 Task: Look for products in the category "Fish" from The Fish Market.
Action: Mouse moved to (27, 125)
Screenshot: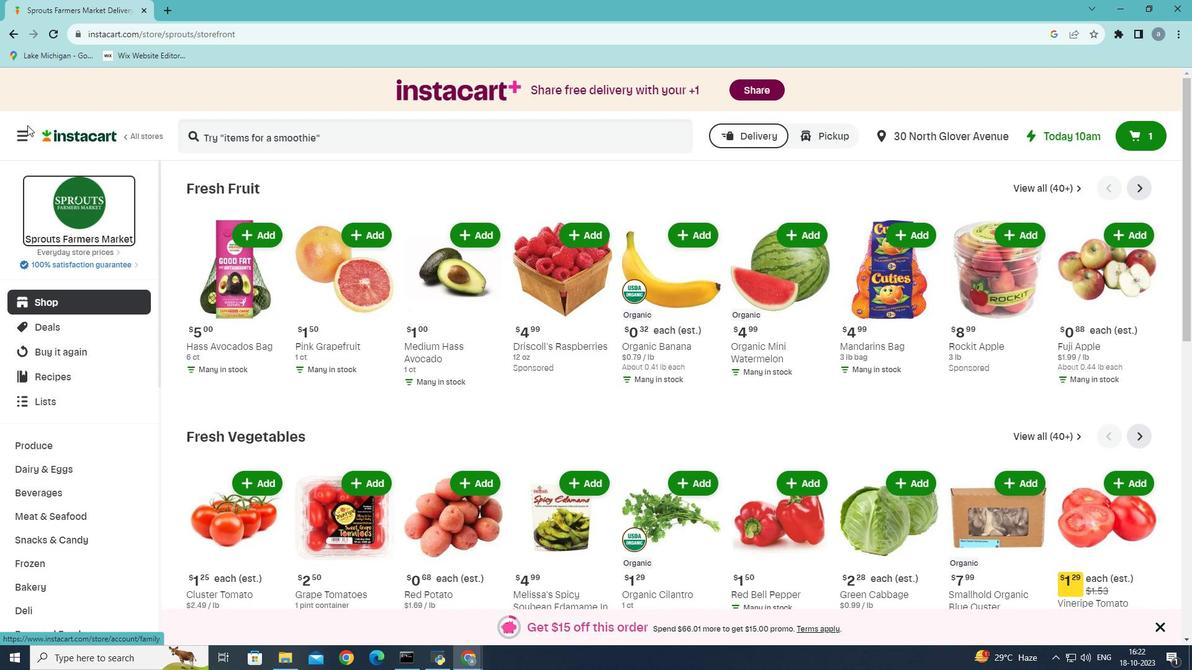 
Action: Mouse pressed left at (27, 125)
Screenshot: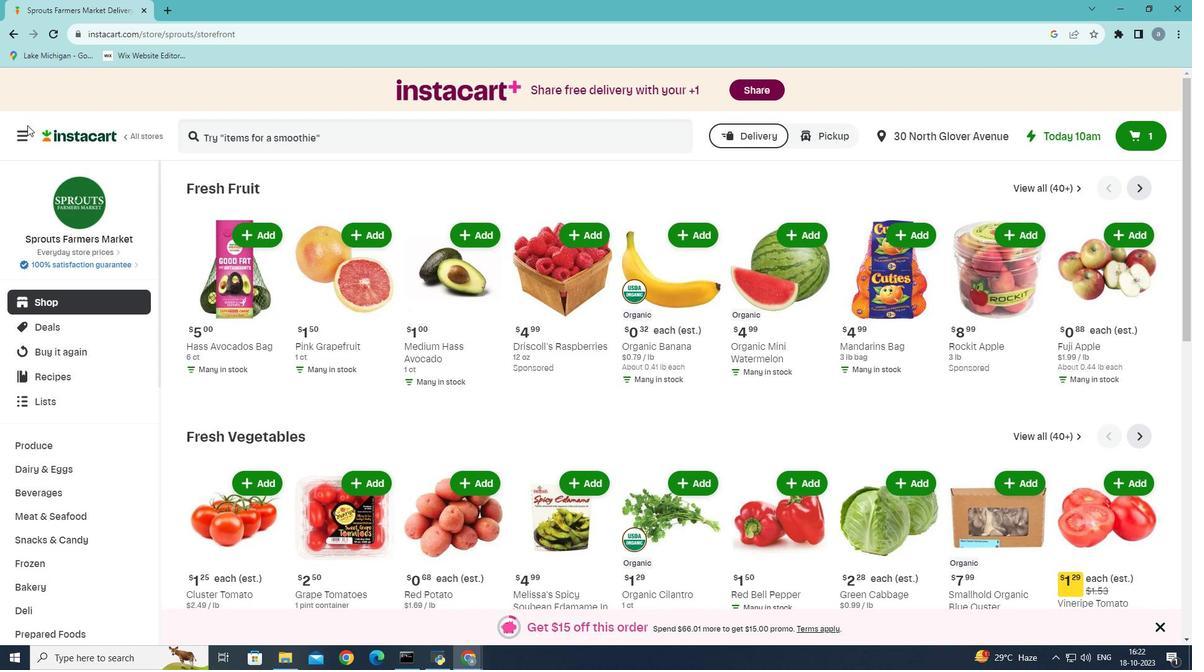 
Action: Mouse moved to (25, 137)
Screenshot: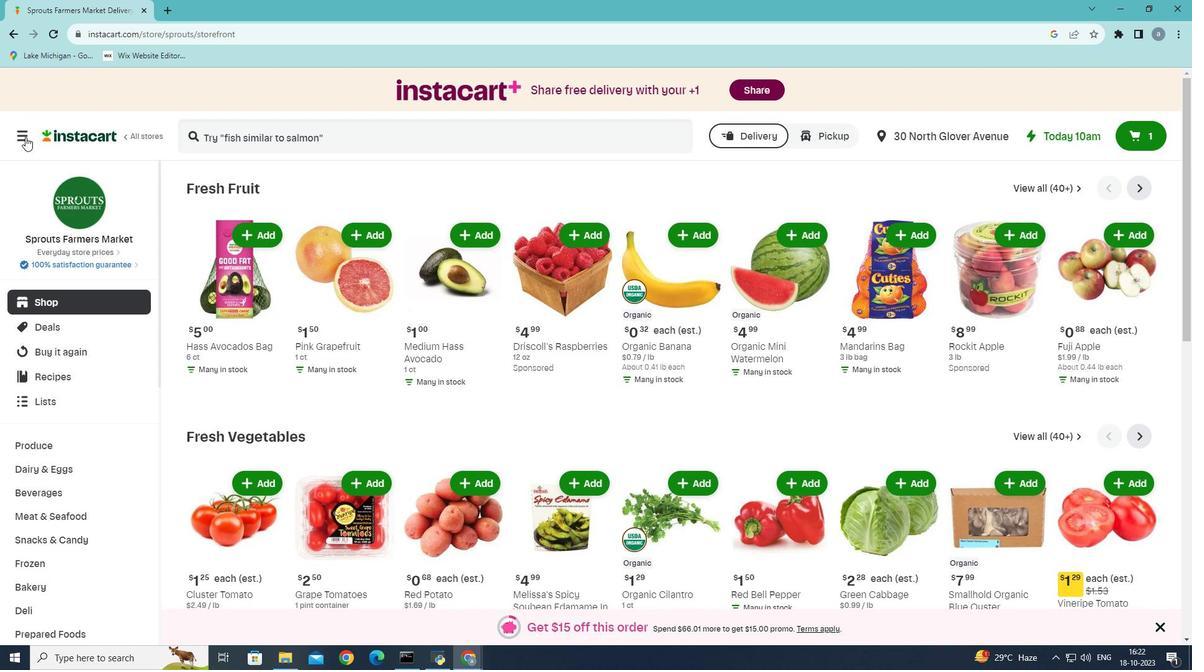 
Action: Mouse pressed left at (25, 137)
Screenshot: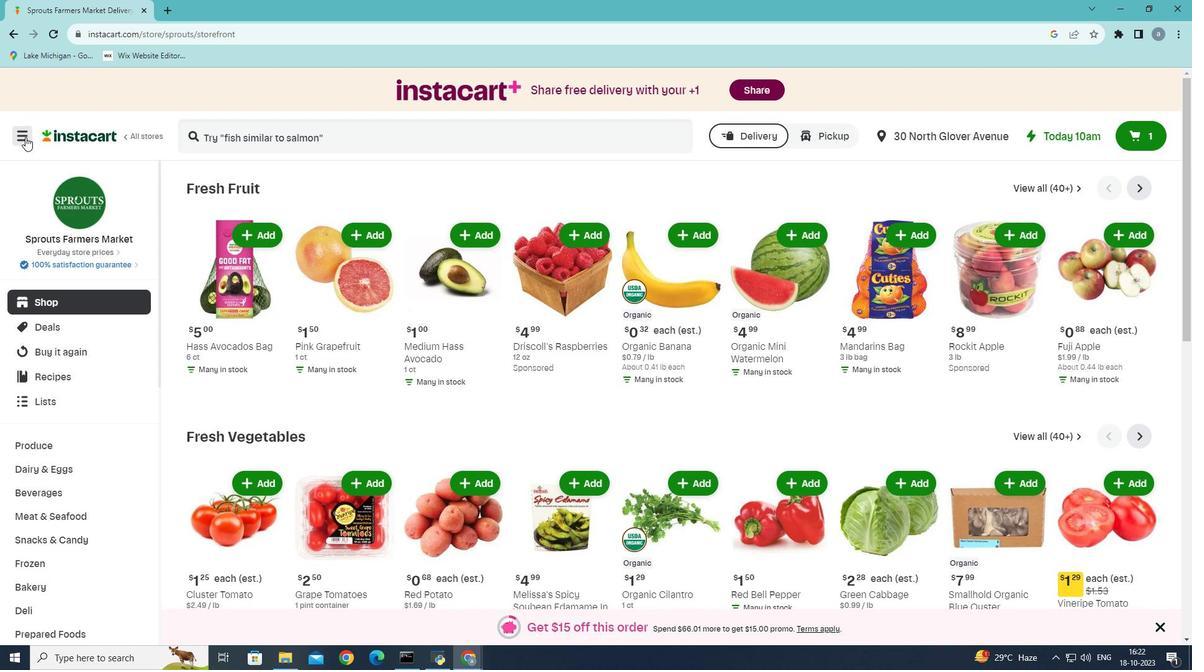 
Action: Mouse moved to (54, 356)
Screenshot: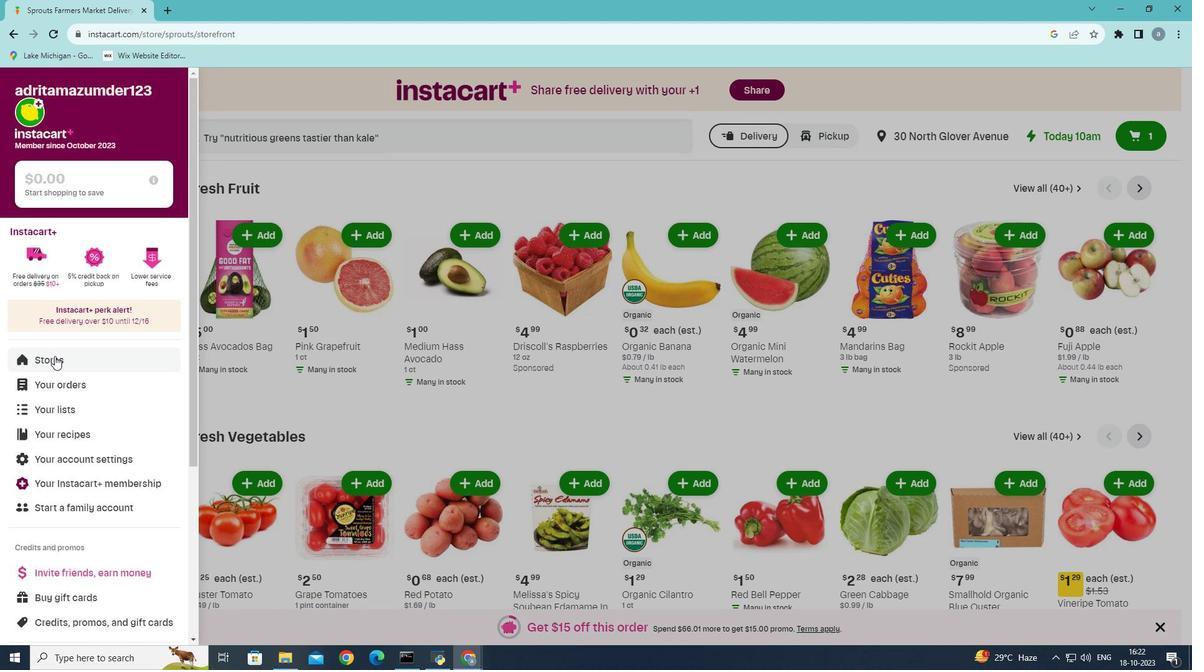 
Action: Mouse pressed left at (54, 356)
Screenshot: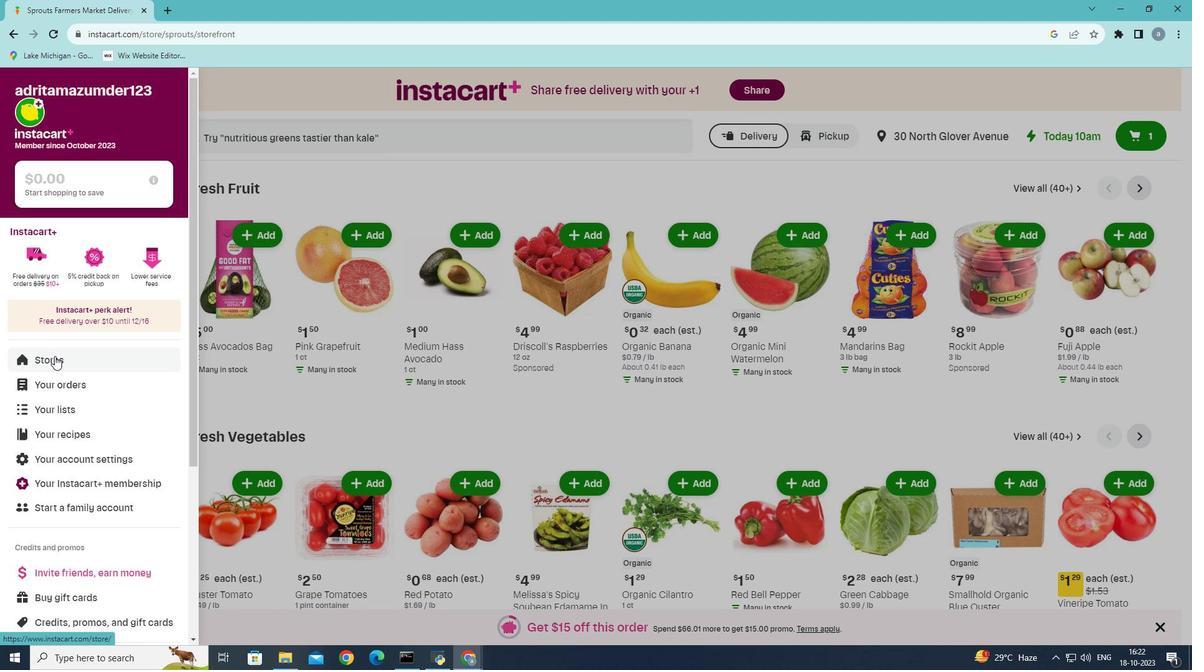 
Action: Mouse moved to (295, 131)
Screenshot: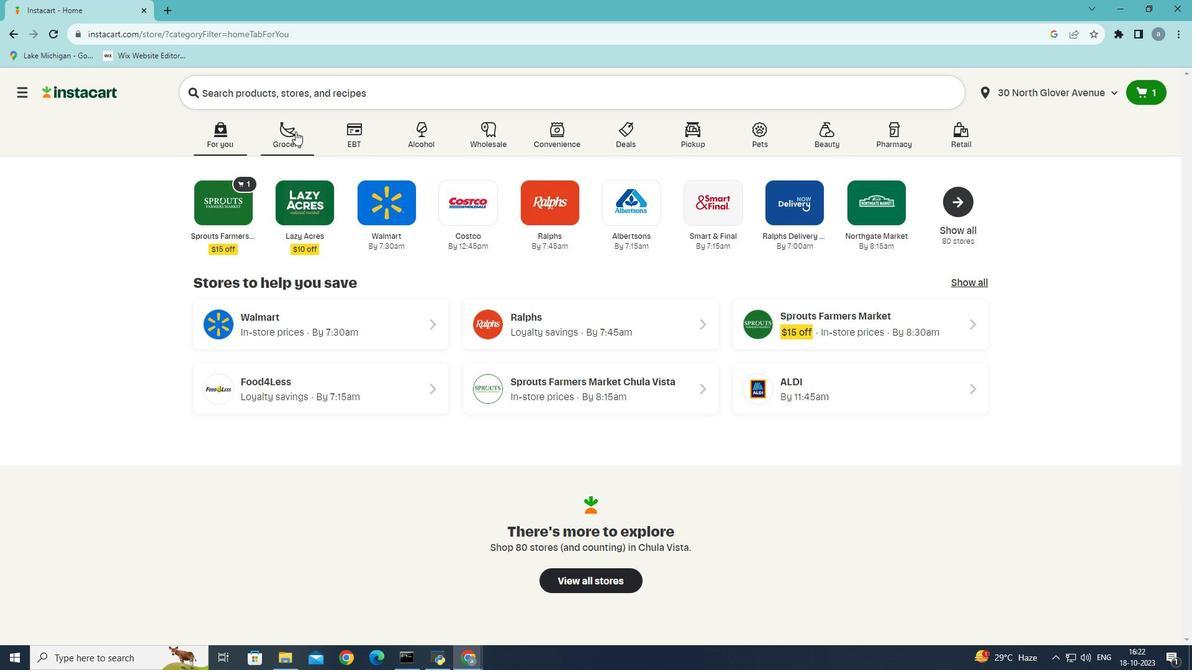 
Action: Mouse pressed left at (295, 131)
Screenshot: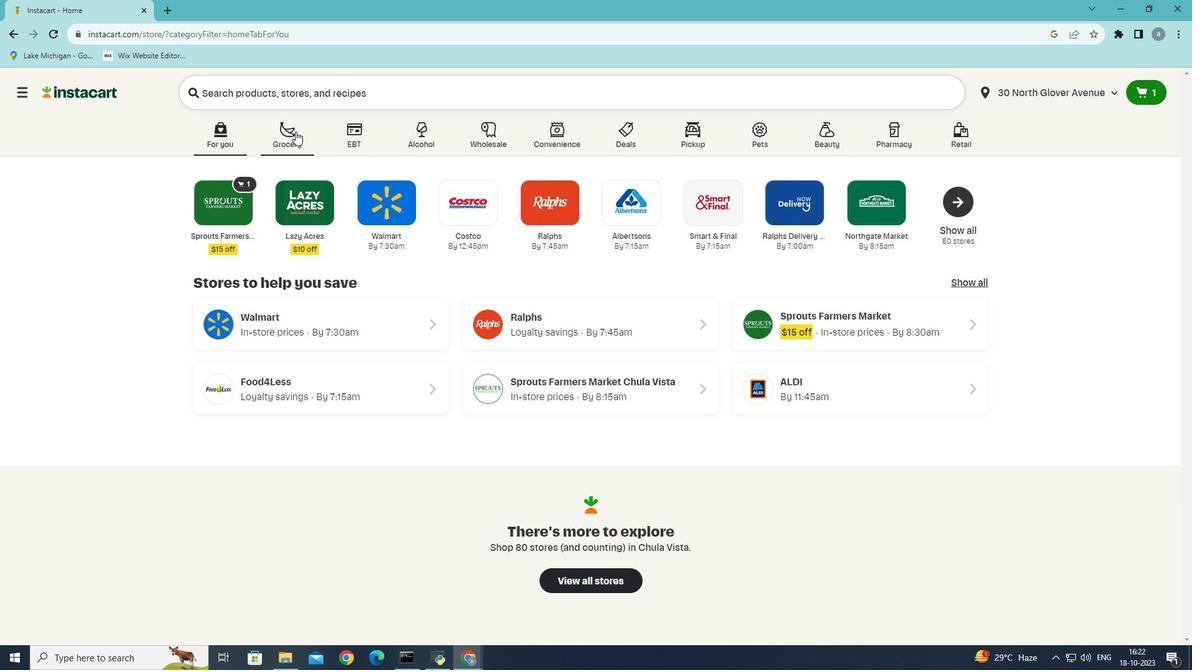 
Action: Mouse moved to (319, 356)
Screenshot: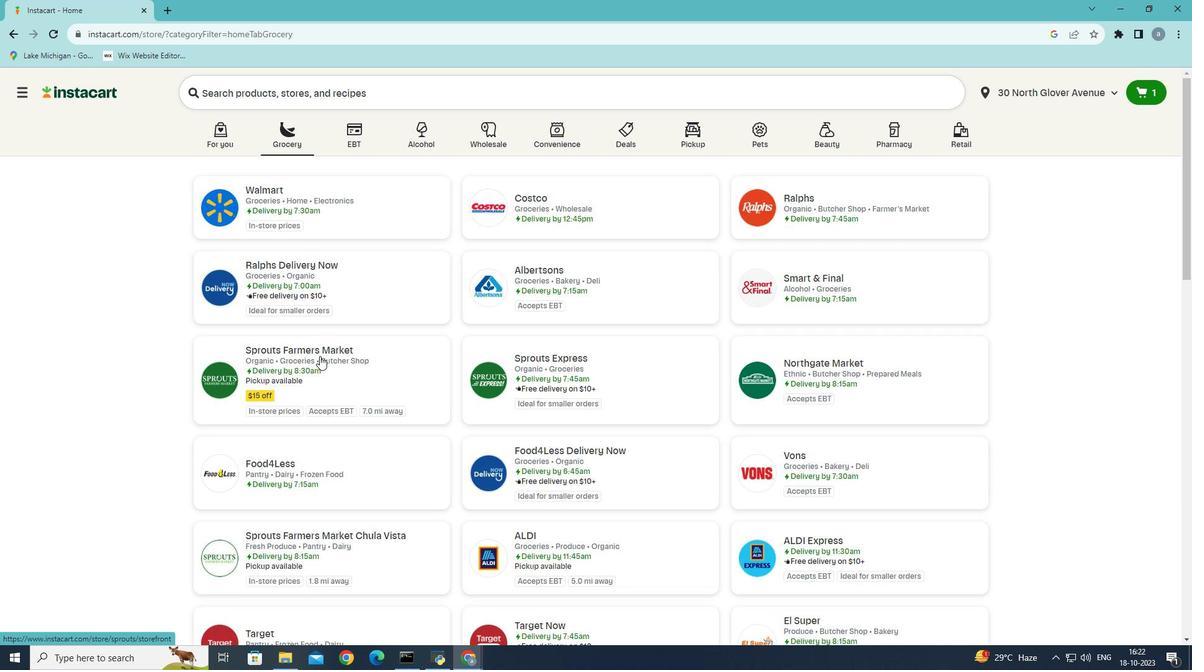 
Action: Mouse pressed left at (319, 356)
Screenshot: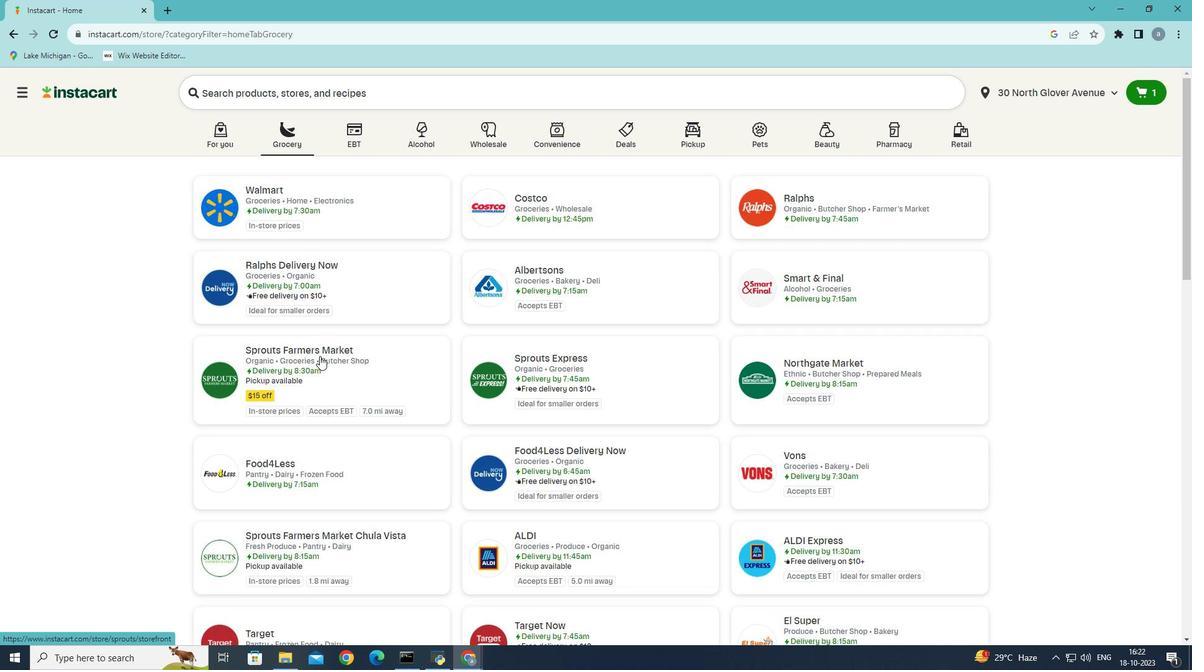 
Action: Mouse moved to (74, 520)
Screenshot: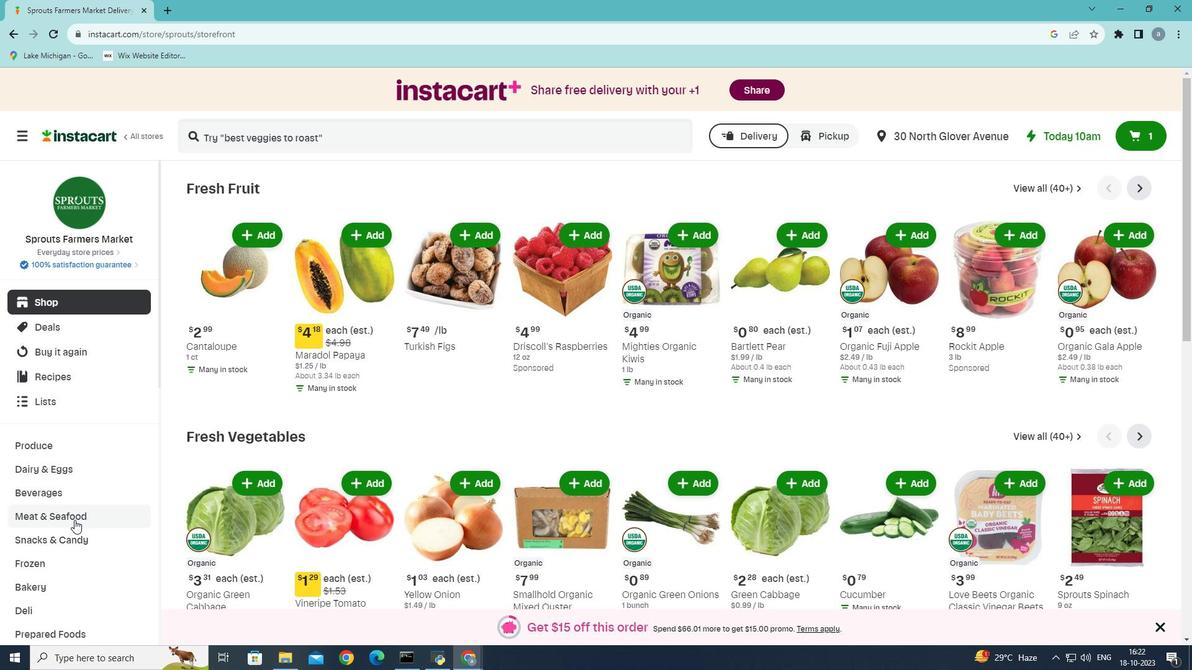 
Action: Mouse pressed left at (74, 520)
Screenshot: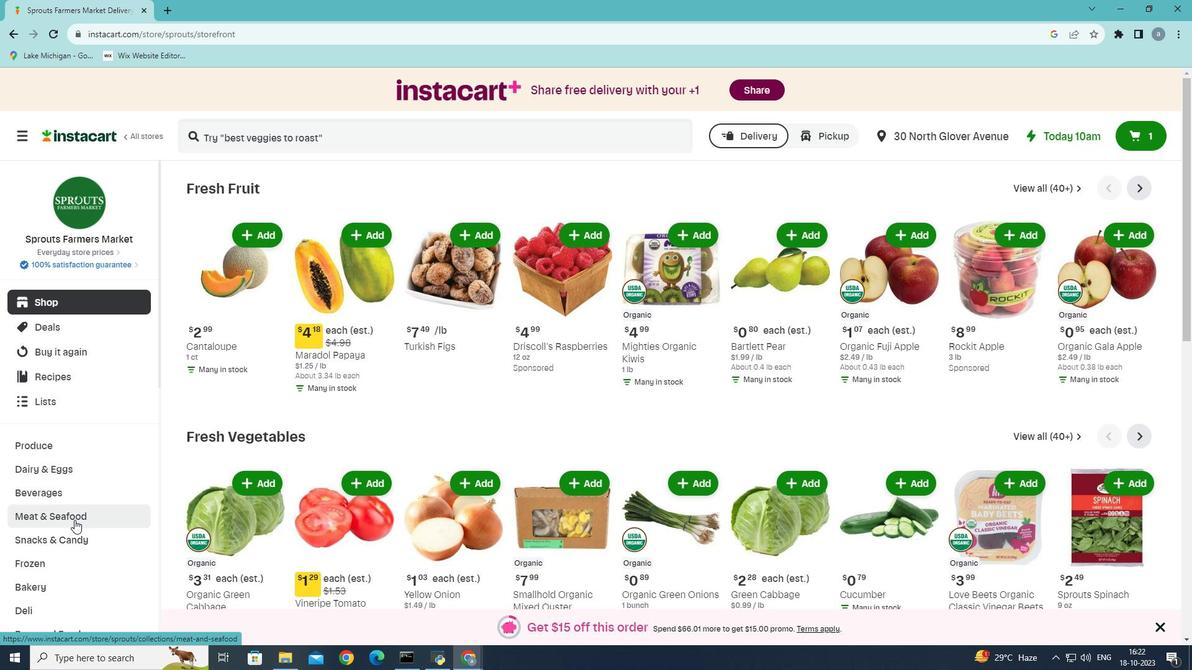 
Action: Mouse moved to (491, 215)
Screenshot: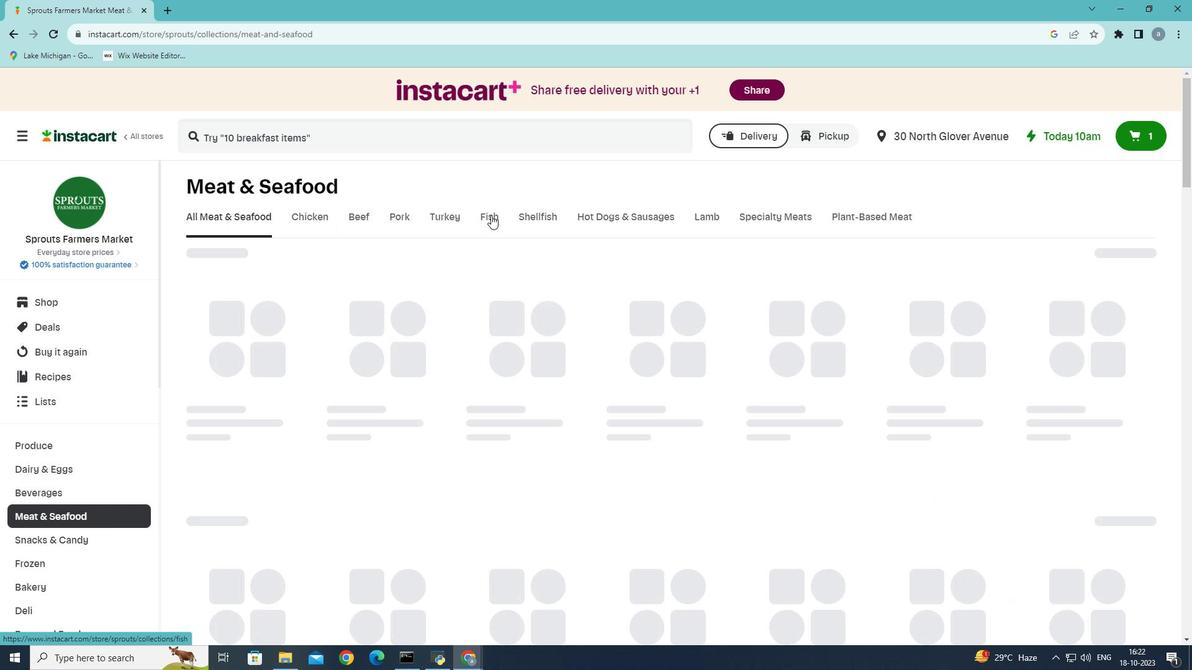 
Action: Mouse pressed left at (491, 215)
Screenshot: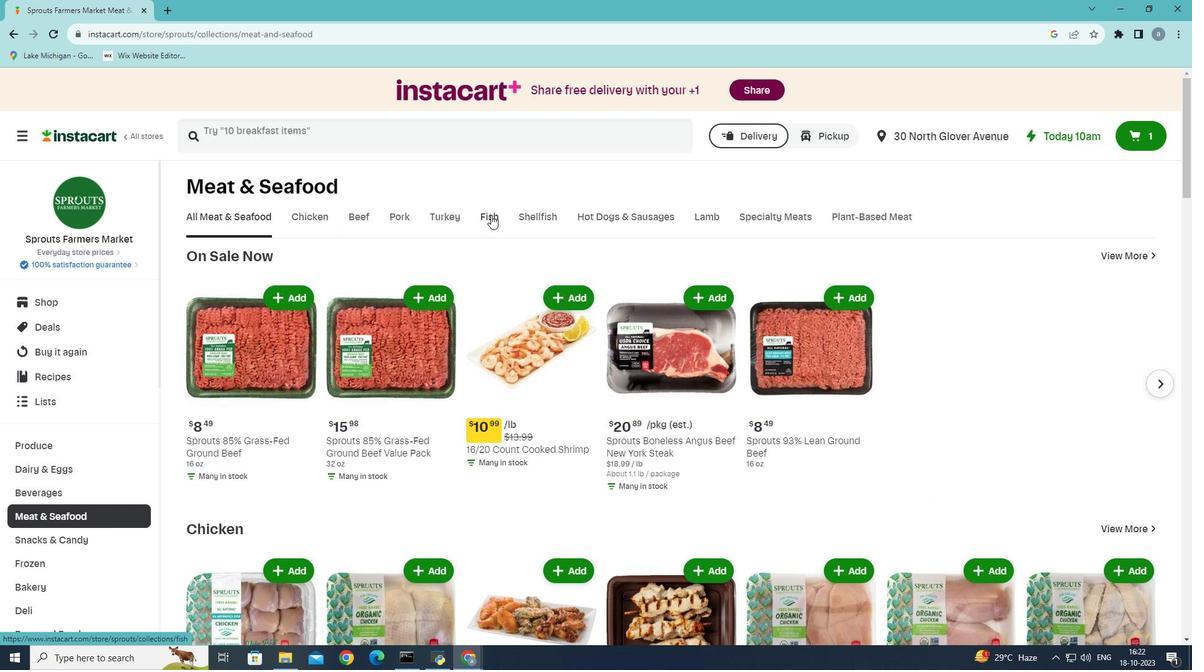 
Action: Mouse moved to (426, 322)
Screenshot: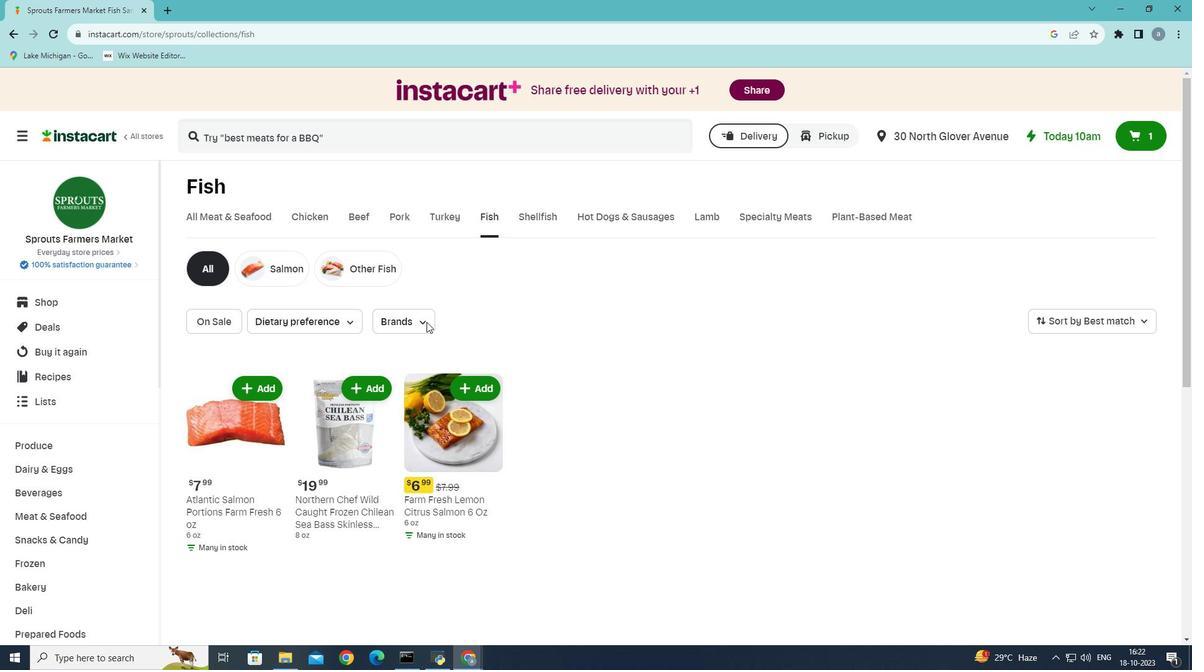 
Action: Mouse pressed left at (426, 322)
Screenshot: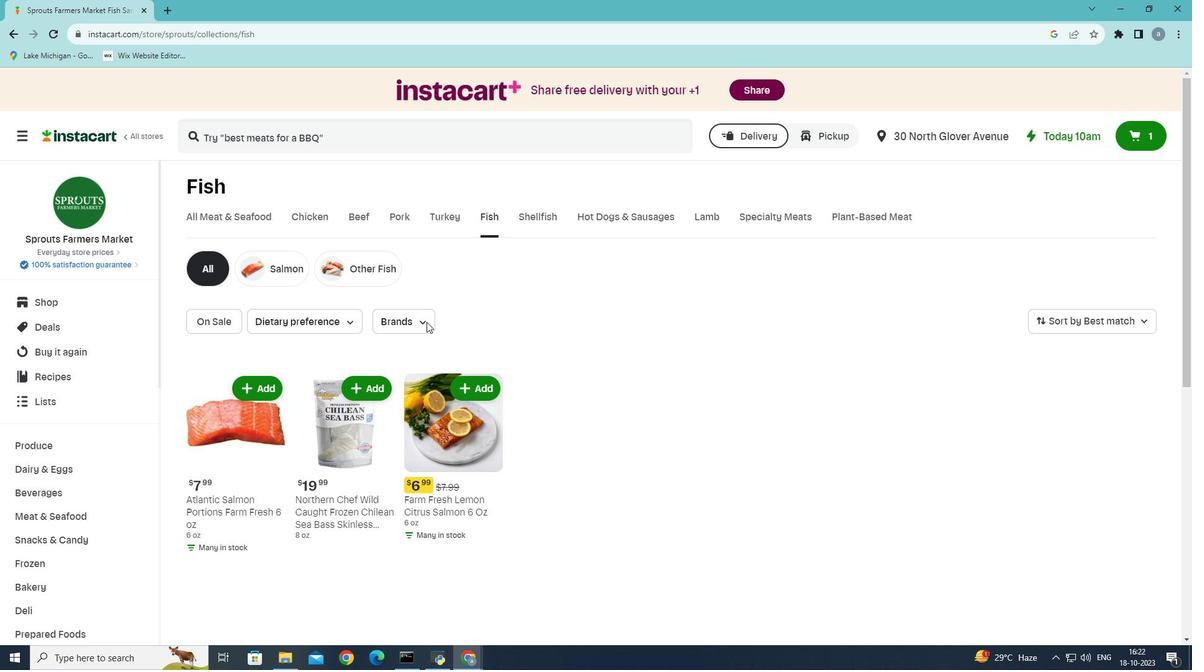 
Action: Mouse moved to (434, 450)
Screenshot: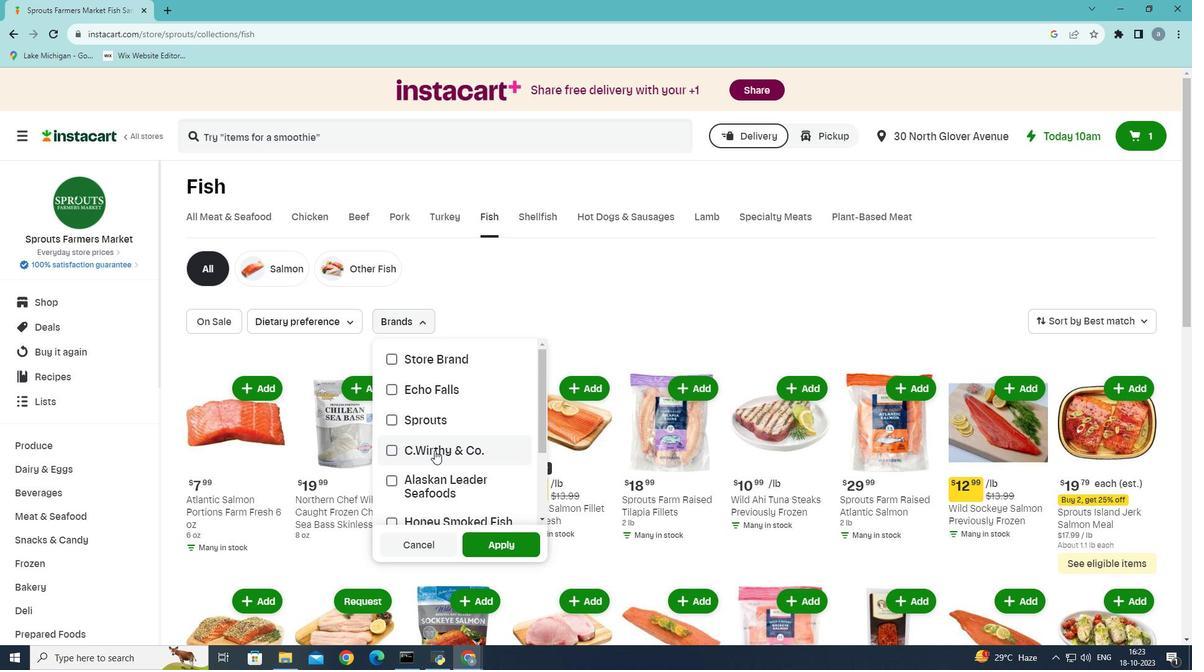 
Action: Mouse scrolled (434, 450) with delta (0, 0)
Screenshot: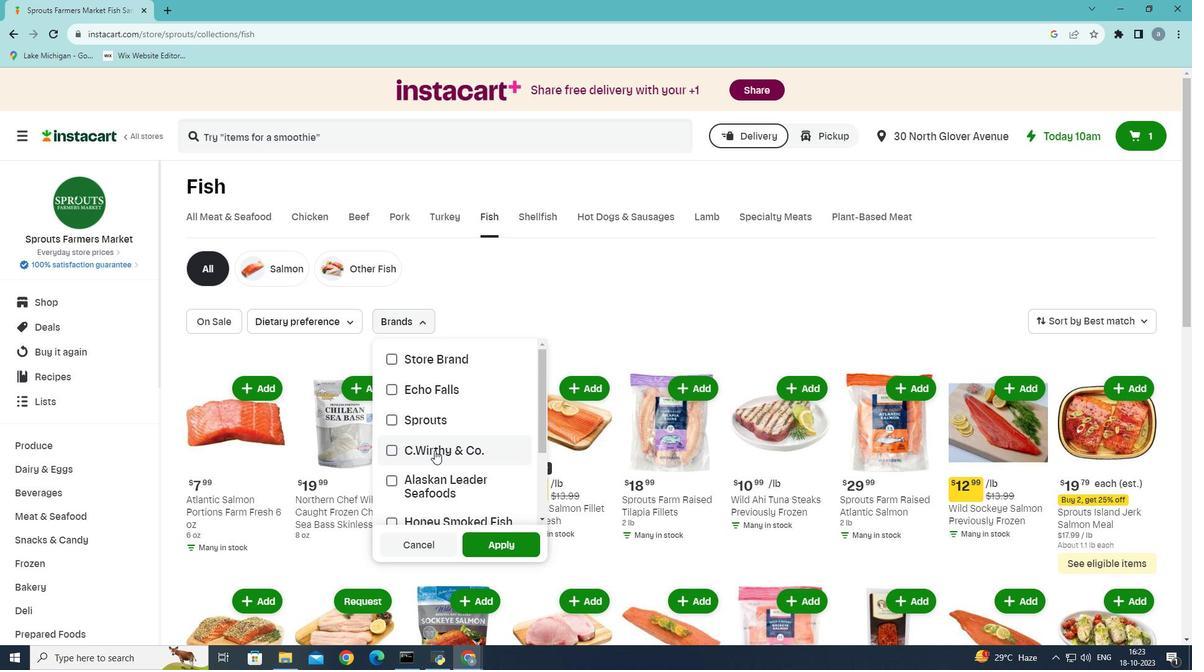 
Action: Mouse scrolled (434, 450) with delta (0, 0)
Screenshot: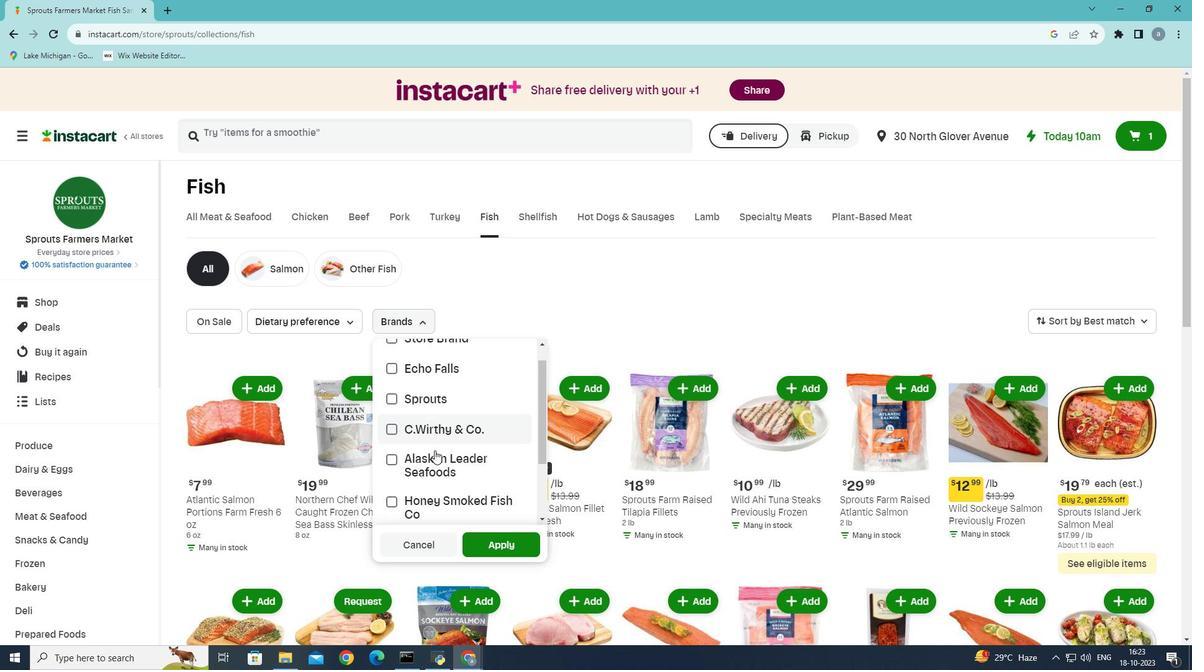 
Action: Mouse scrolled (434, 450) with delta (0, 0)
Screenshot: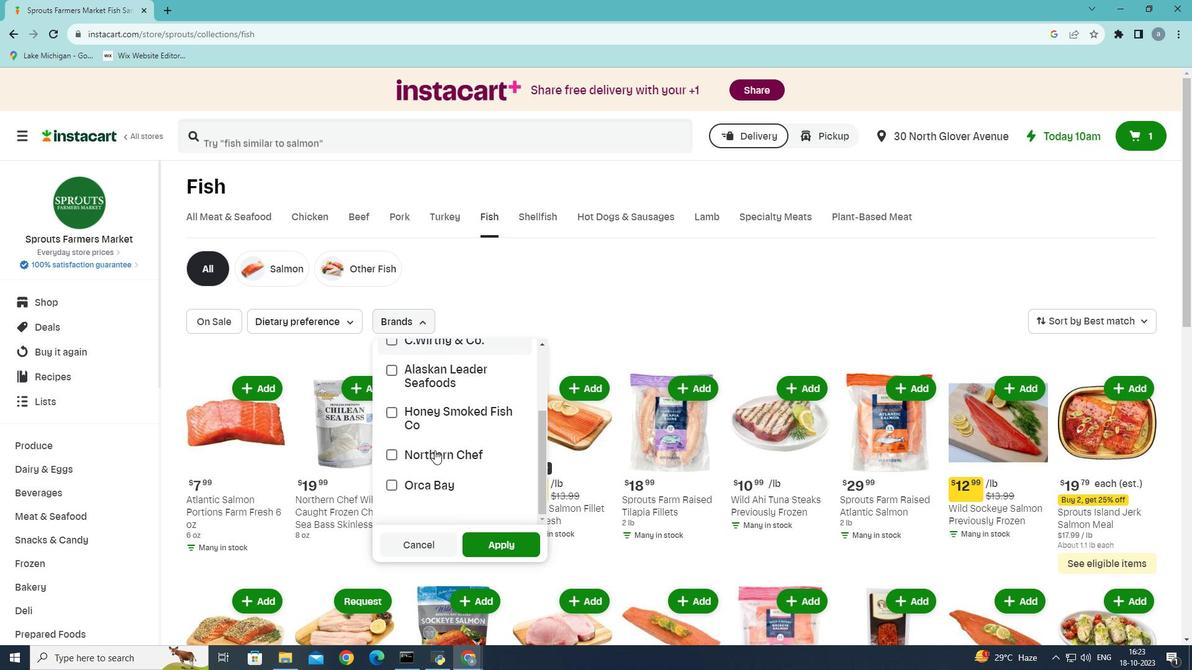 
Action: Mouse moved to (426, 473)
Screenshot: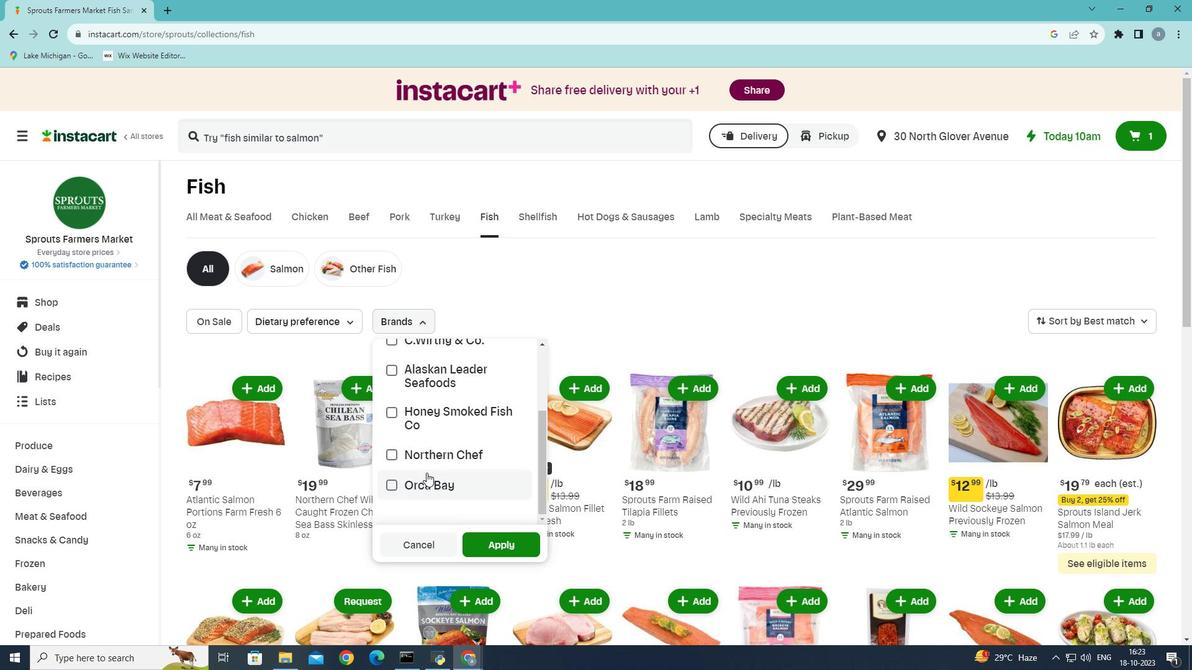 
Action: Mouse scrolled (426, 473) with delta (0, 0)
Screenshot: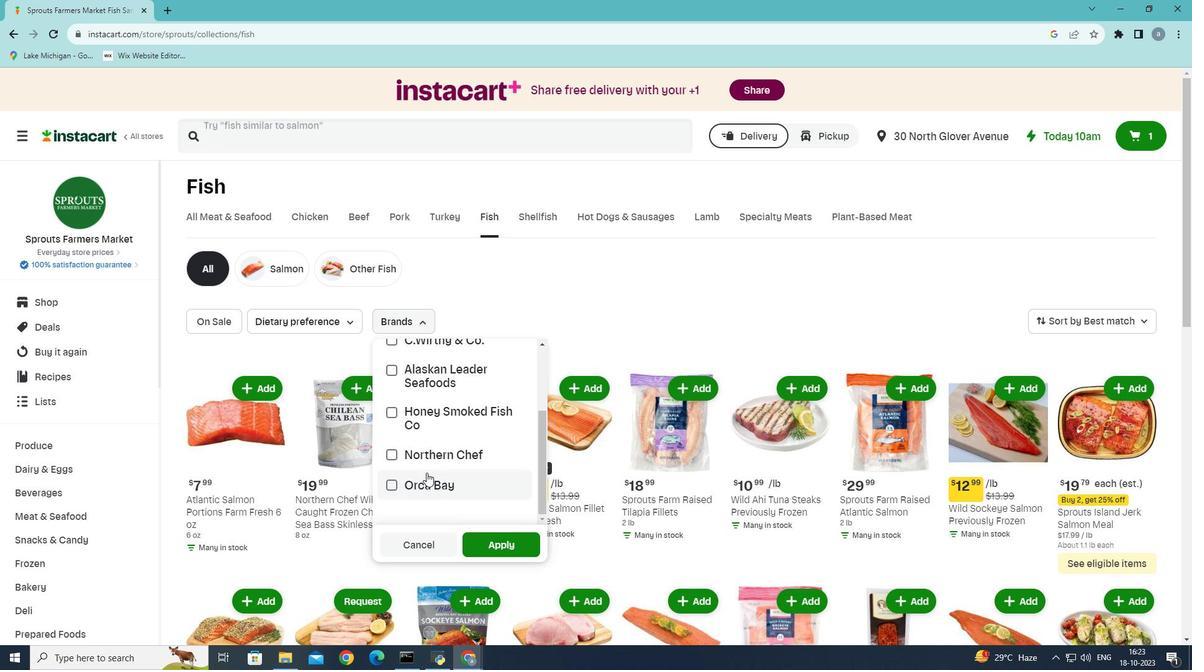 
Action: Mouse scrolled (426, 473) with delta (0, 0)
Screenshot: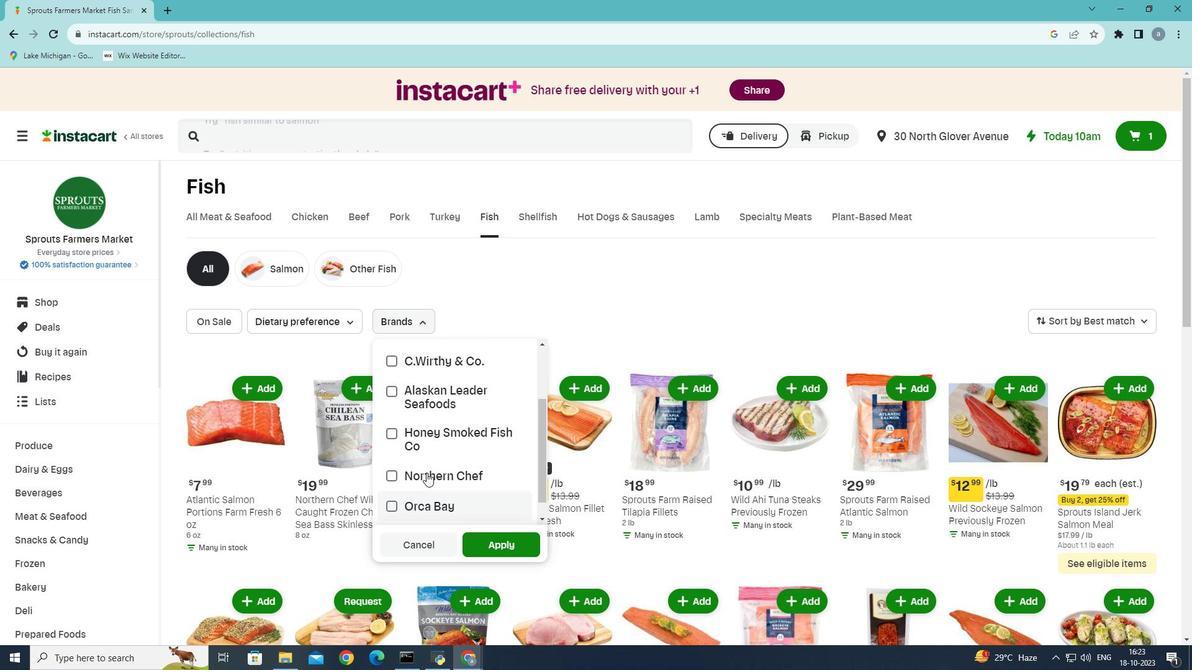 
Action: Mouse moved to (426, 472)
Screenshot: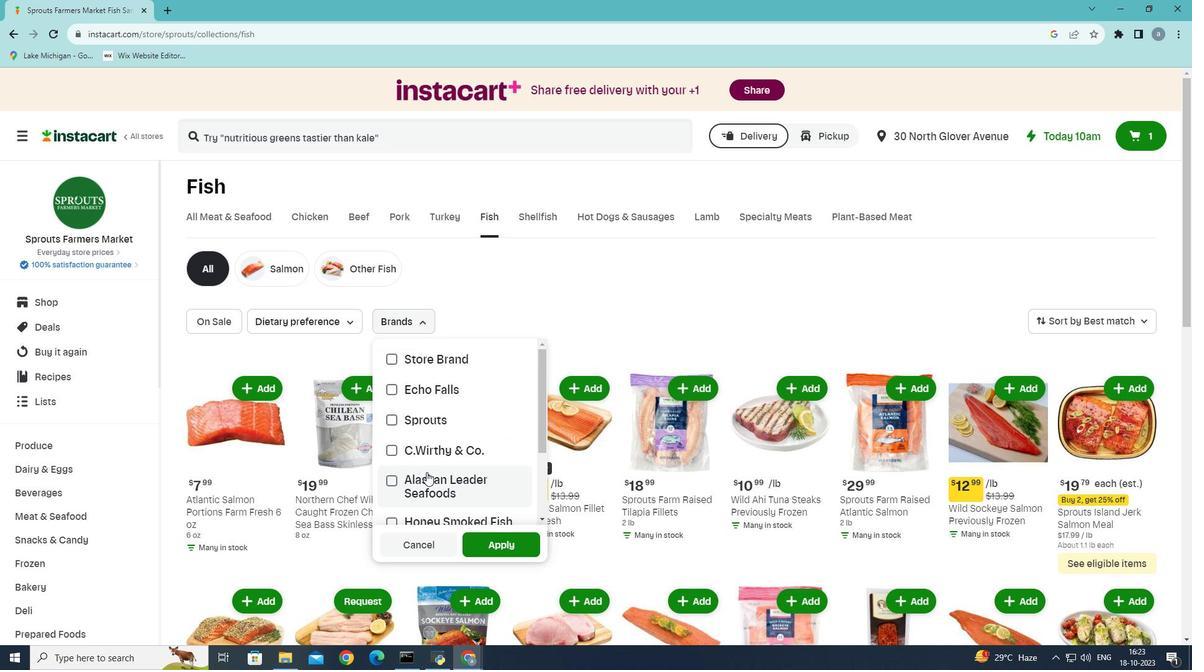 
Action: Mouse scrolled (426, 473) with delta (0, 0)
Screenshot: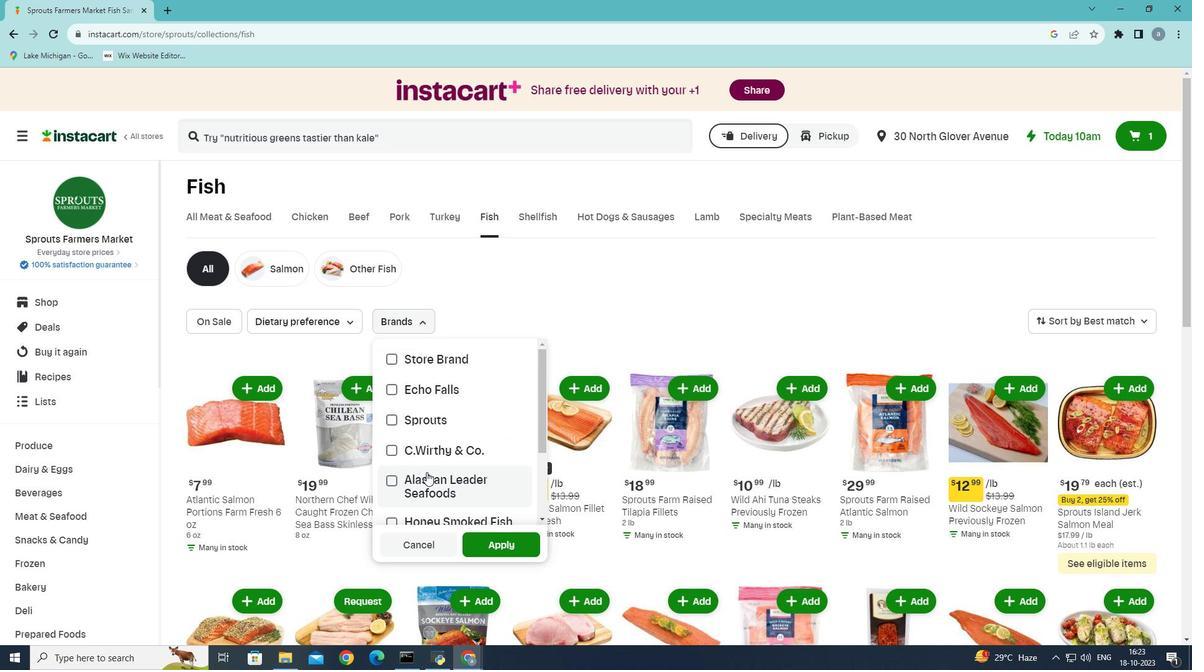 
Action: Mouse moved to (426, 472)
Screenshot: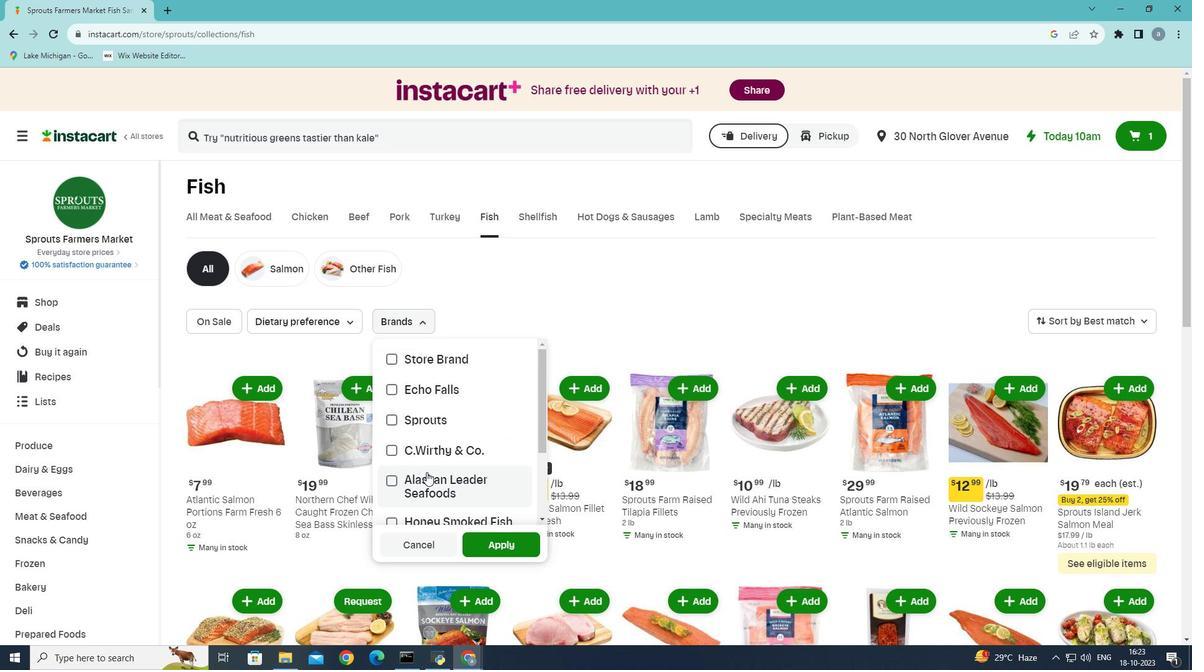 
Action: Mouse scrolled (426, 473) with delta (0, 0)
Screenshot: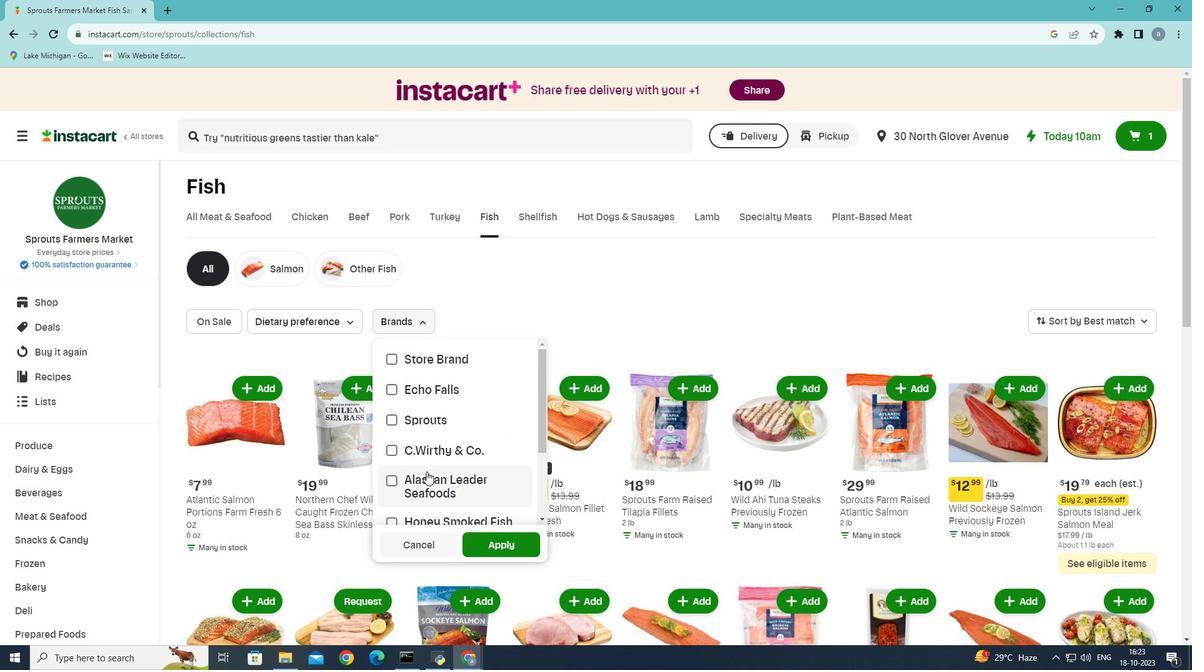 
Action: Mouse moved to (456, 387)
Screenshot: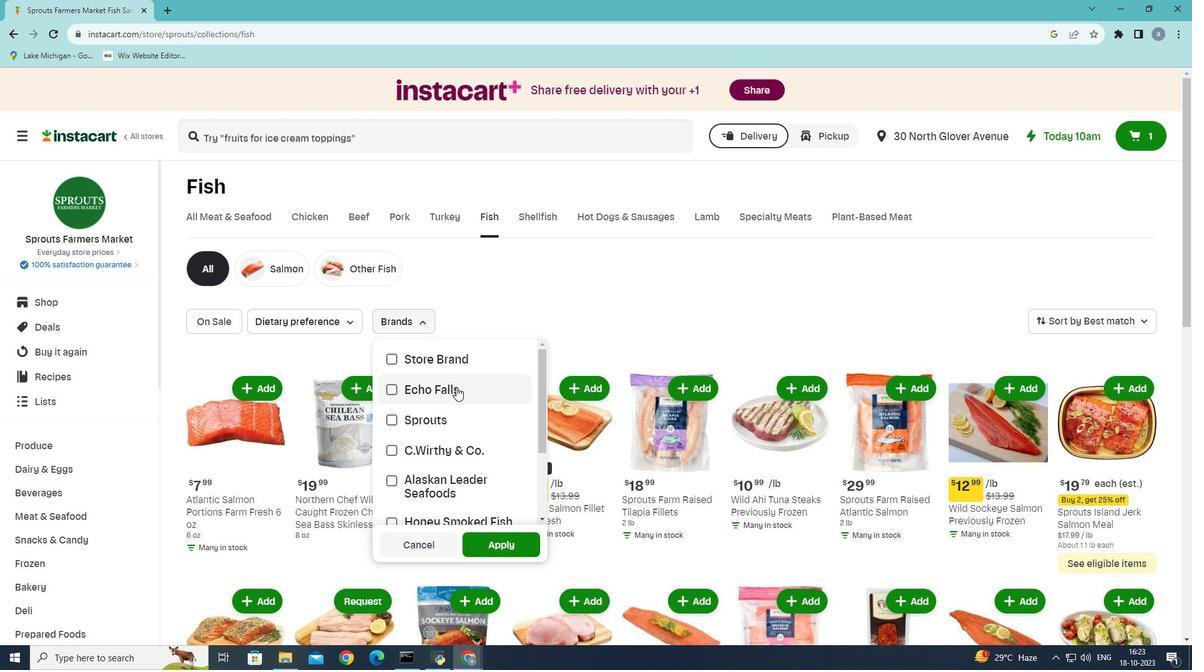 
Action: Mouse scrolled (456, 388) with delta (0, 0)
Screenshot: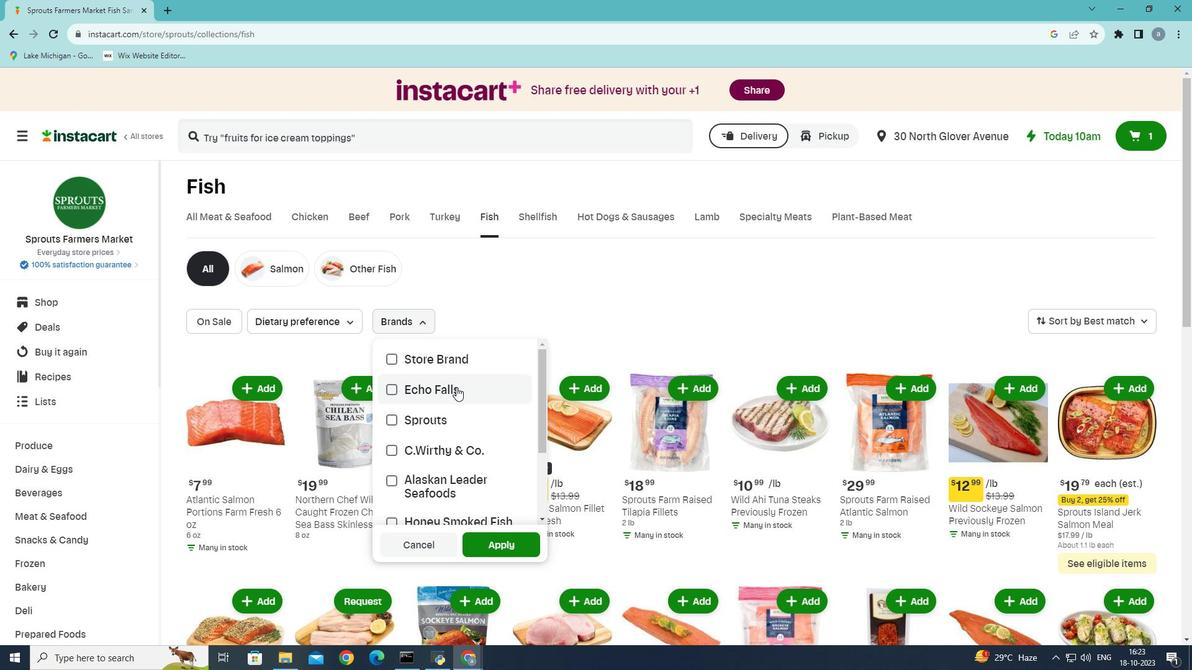 
Action: Mouse scrolled (456, 388) with delta (0, 0)
Screenshot: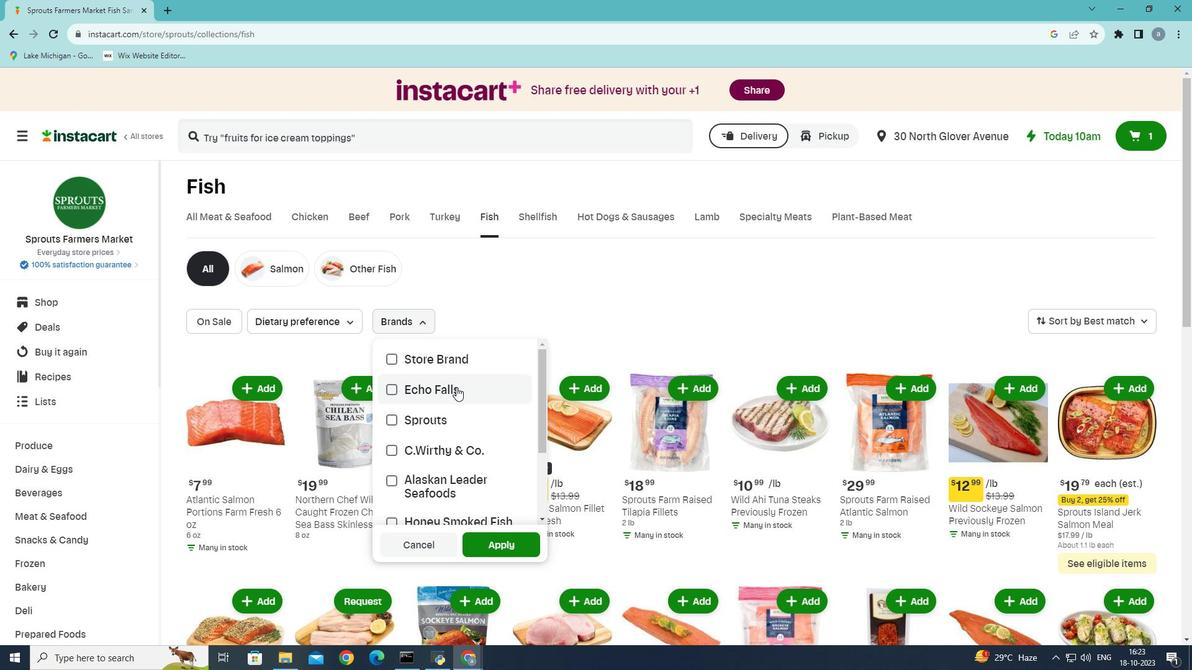 
Action: Mouse scrolled (456, 386) with delta (0, 0)
Screenshot: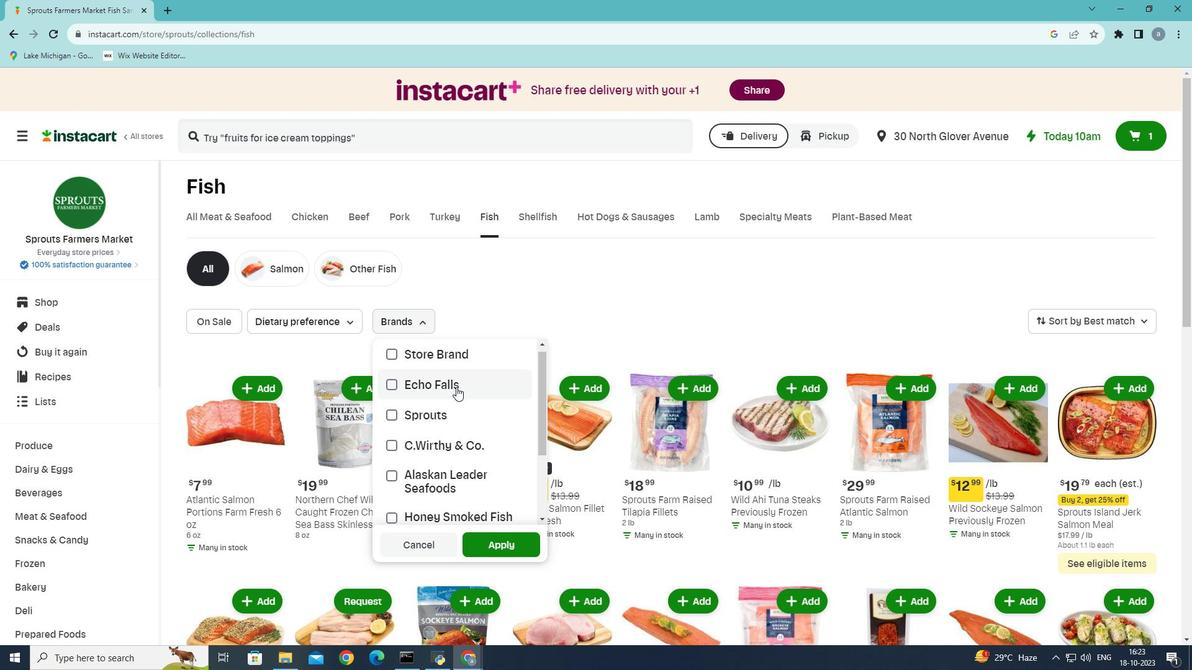 
Action: Mouse scrolled (456, 386) with delta (0, 0)
Screenshot: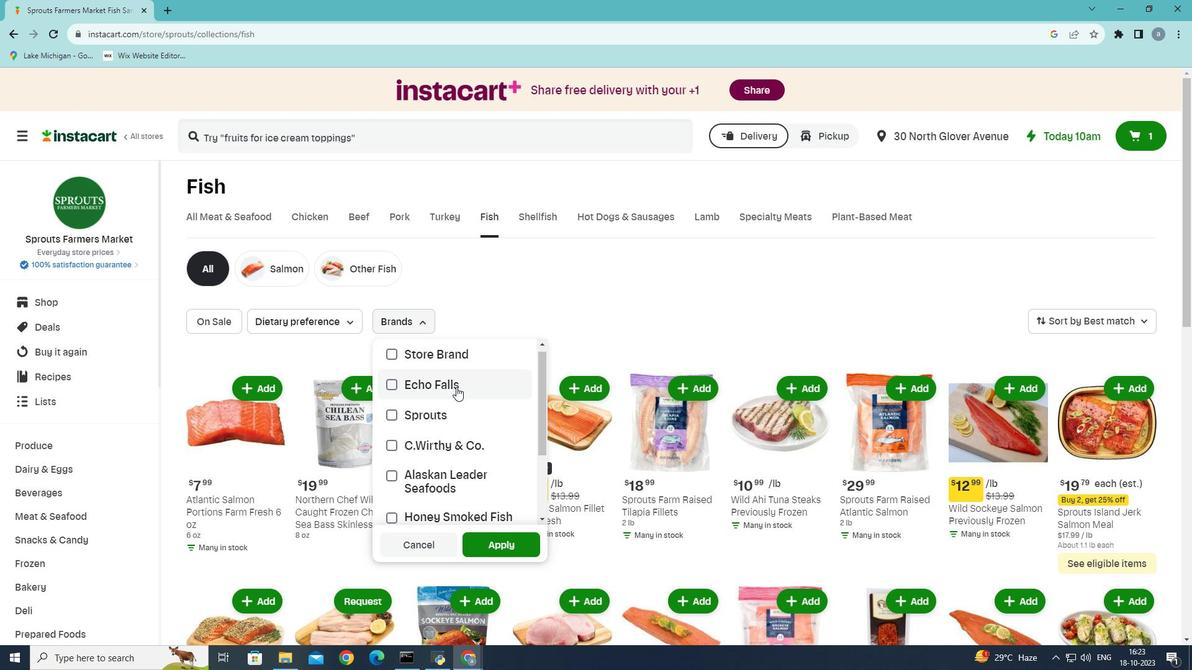 
Action: Mouse scrolled (456, 386) with delta (0, 0)
Screenshot: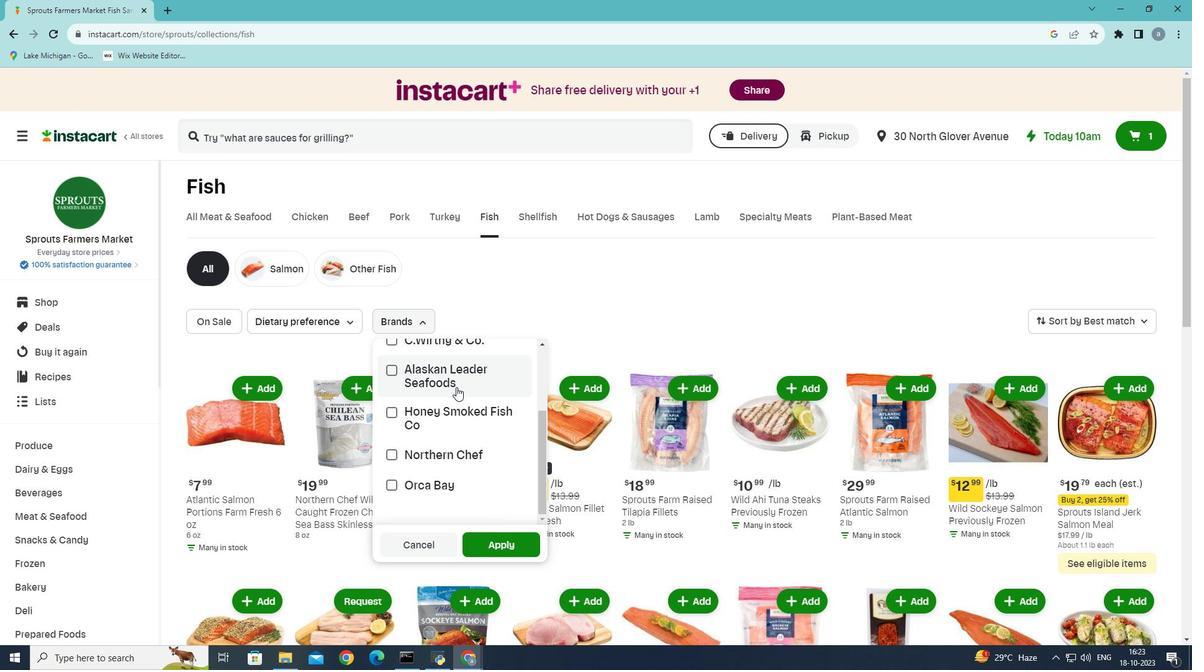 
Action: Mouse moved to (609, 416)
Screenshot: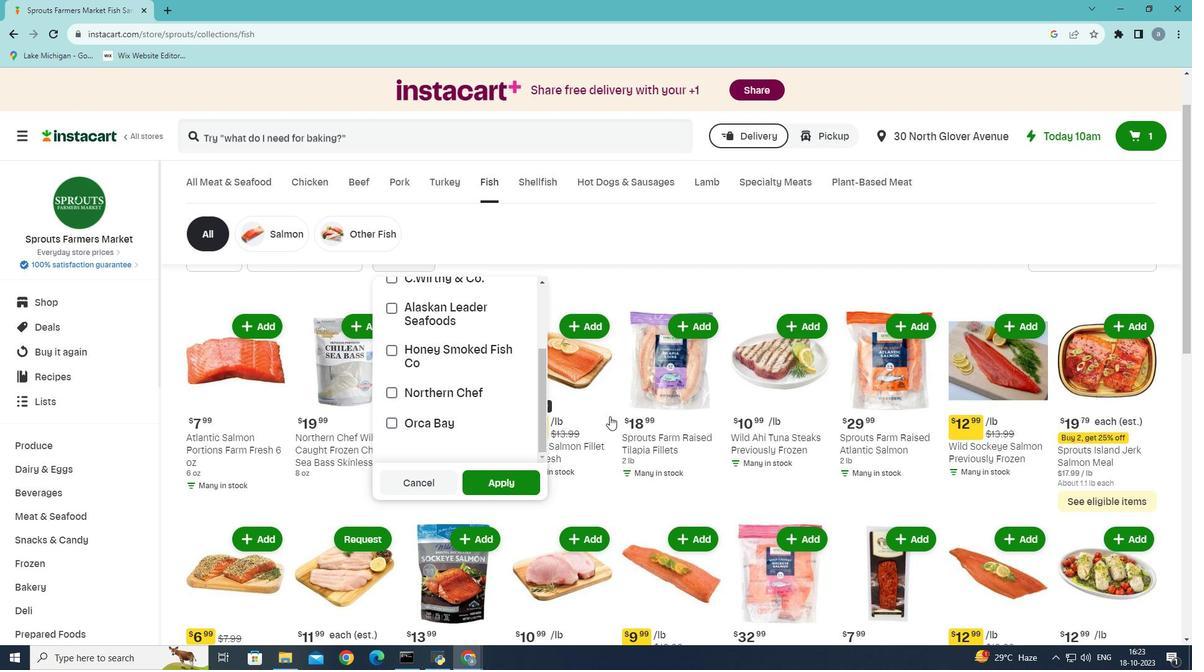 
Action: Mouse pressed left at (609, 416)
Screenshot: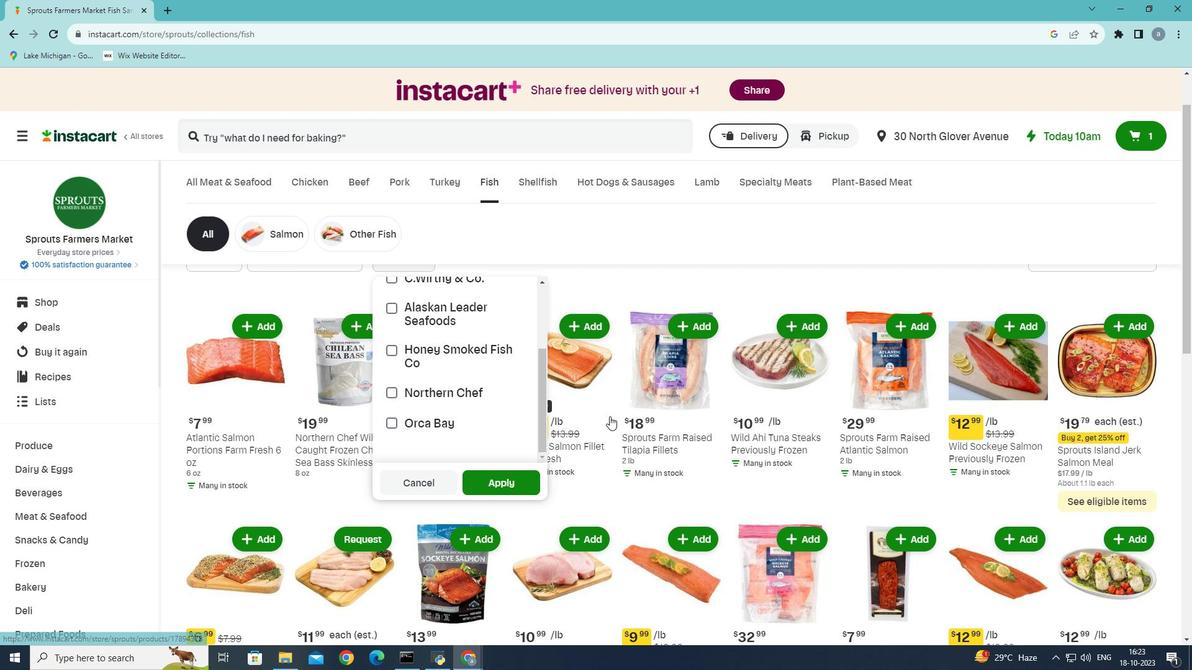 
Action: Mouse moved to (509, 320)
Screenshot: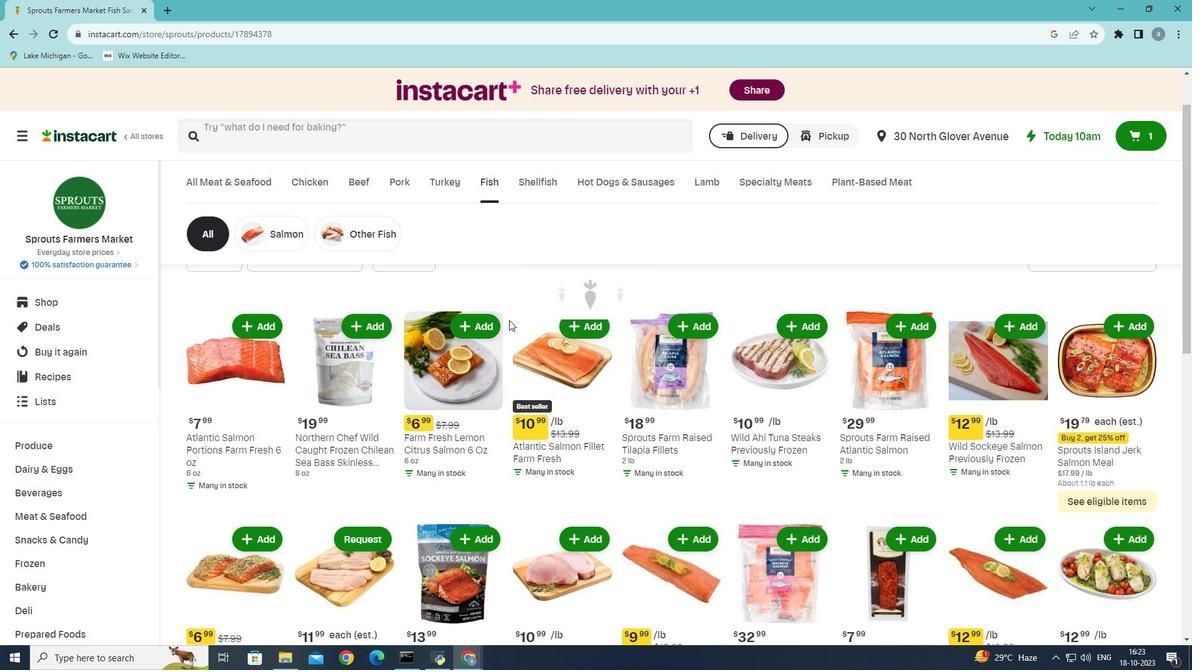 
